 Task: Look for all properties for rent in New York, NY, USA.
Action: Mouse moved to (624, 60)
Screenshot: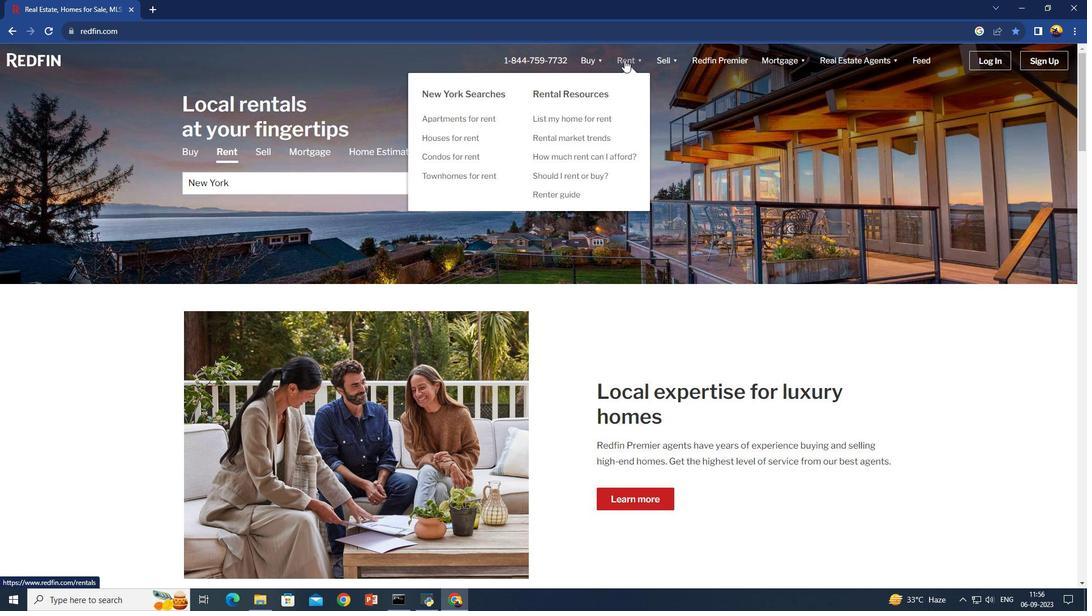 
Action: Mouse pressed left at (624, 60)
Screenshot: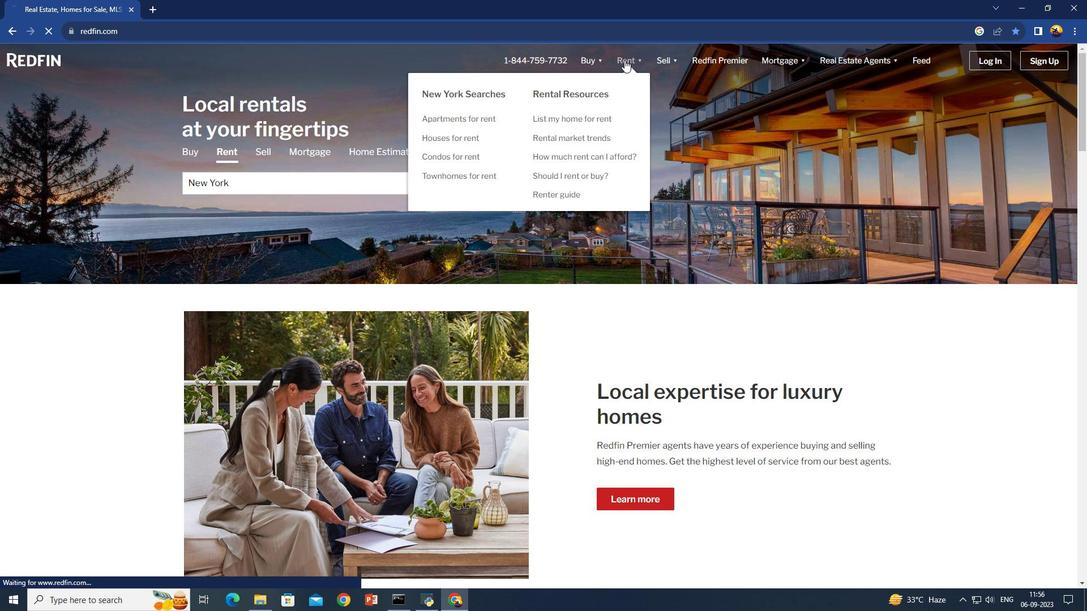 
Action: Mouse moved to (202, 312)
Screenshot: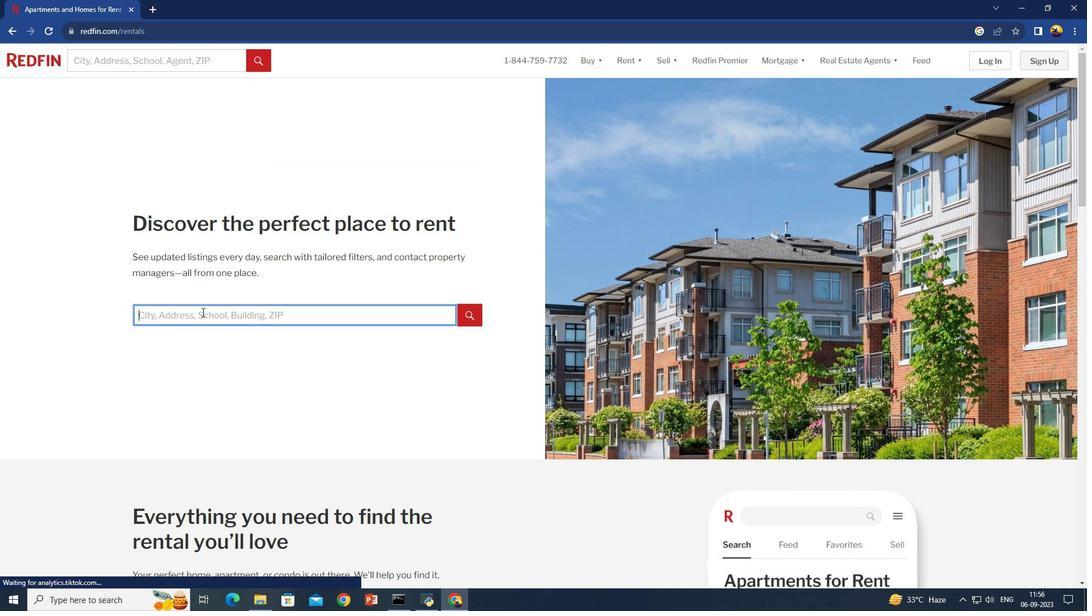 
Action: Mouse pressed left at (202, 312)
Screenshot: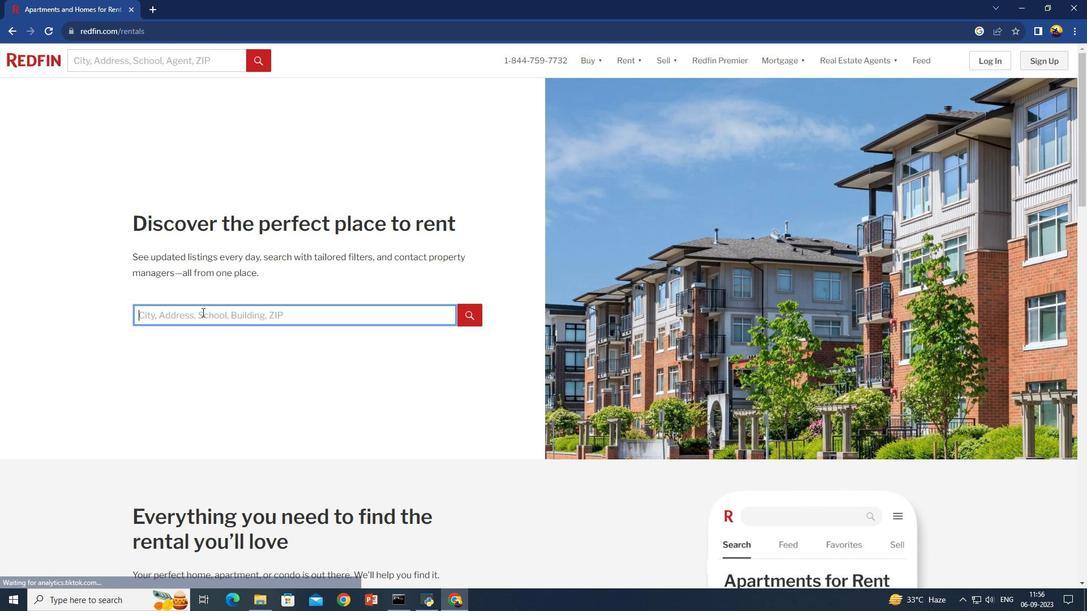 
Action: Key pressed <Key.shift><Key.shift>New<Key.space><Key.shift><Key.shift><Key.shift><Key.shift><Key.shift><Key.shift><Key.shift><Key.shift><Key.shift><Key.shift><Key.shift><Key.shift><Key.shift><Key.shift><Key.shift><Key.shift>York,<Key.space><Key.shift><Key.shift><Key.shift><Key.shift><Key.shift><Key.shift><Key.shift><Key.shift><Key.shift><Key.shift><Key.shift><Key.shift><Key.shift><Key.shift><Key.shift>N<Key.shift>Y<Key.space><Key.shift>USA
Screenshot: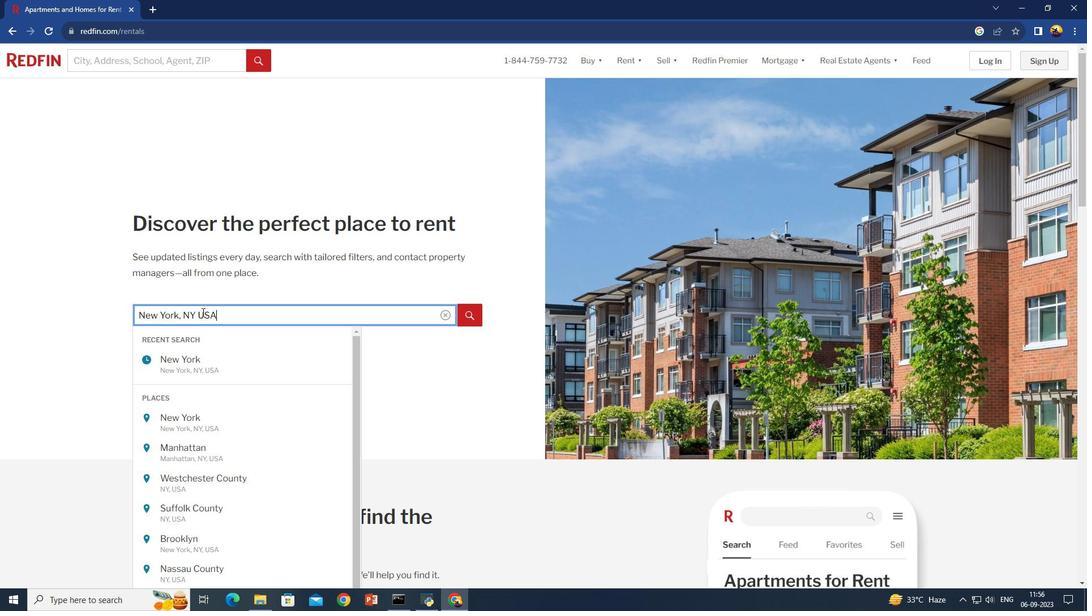 
Action: Mouse moved to (466, 315)
Screenshot: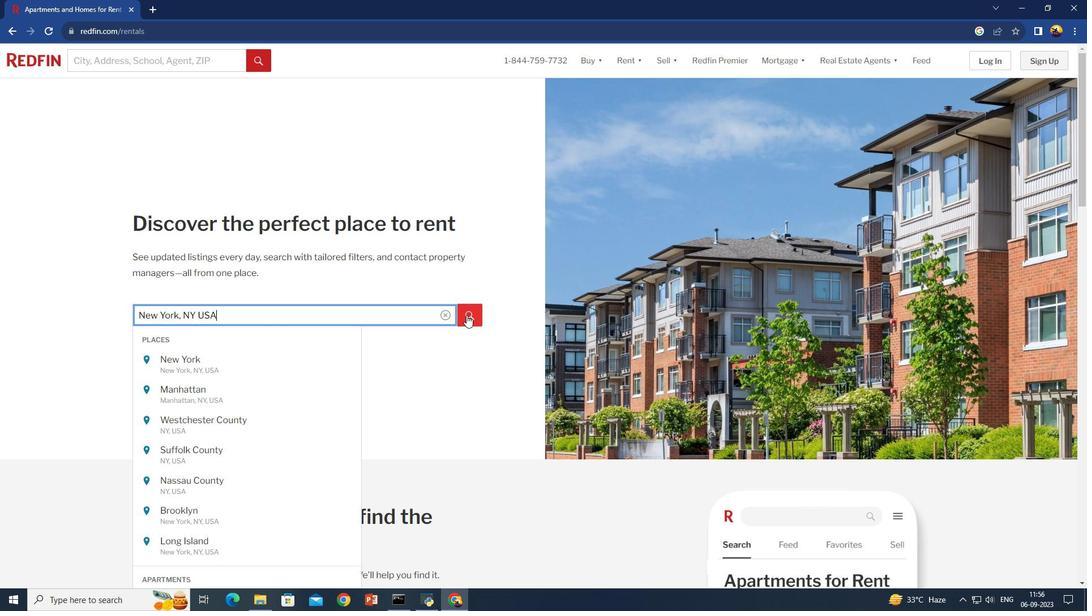 
Action: Mouse pressed left at (466, 315)
Screenshot: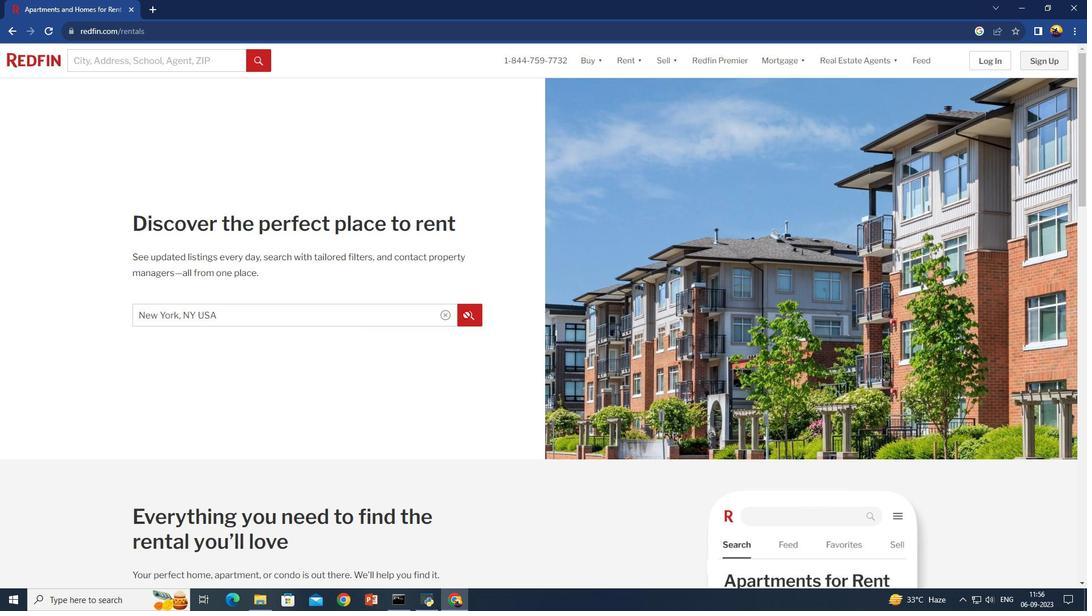 
Action: Mouse moved to (848, 318)
Screenshot: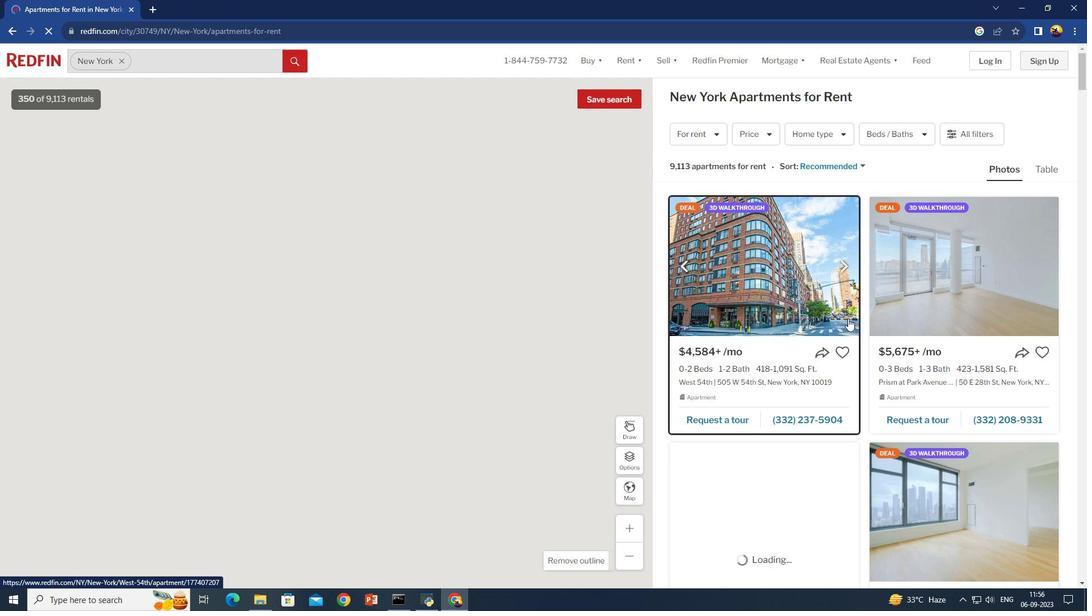 
Action: Mouse scrolled (848, 318) with delta (0, 0)
Screenshot: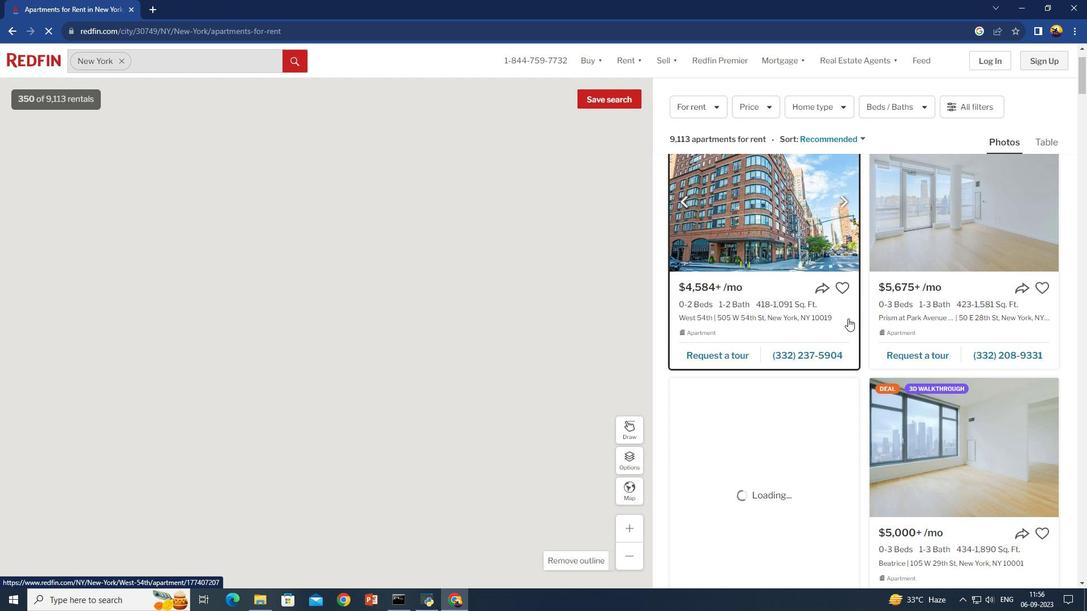 
Action: Mouse scrolled (848, 318) with delta (0, 0)
Screenshot: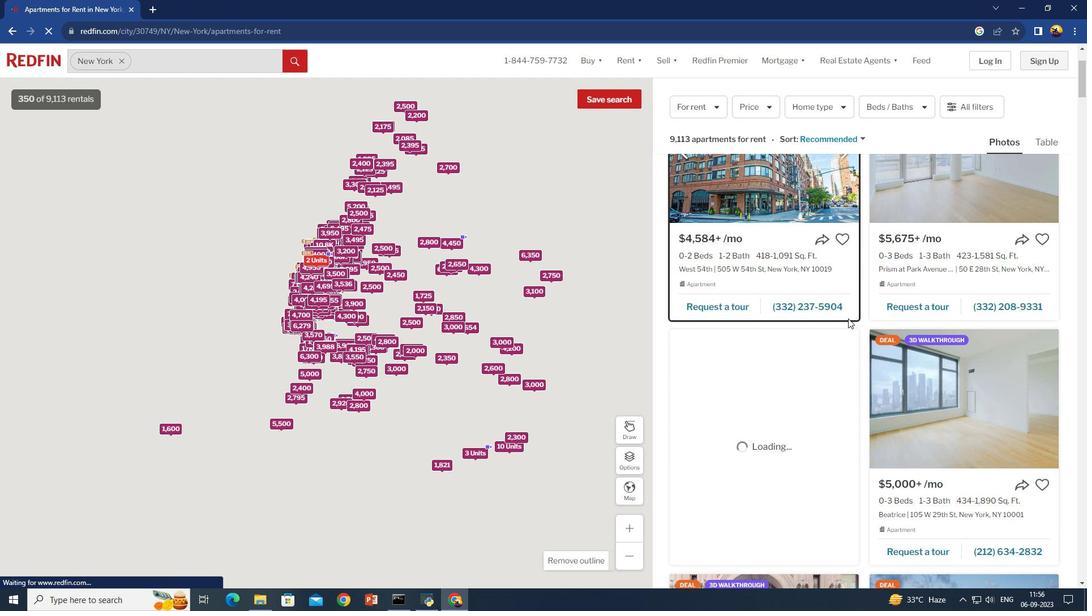 
Action: Mouse scrolled (848, 319) with delta (0, 0)
Screenshot: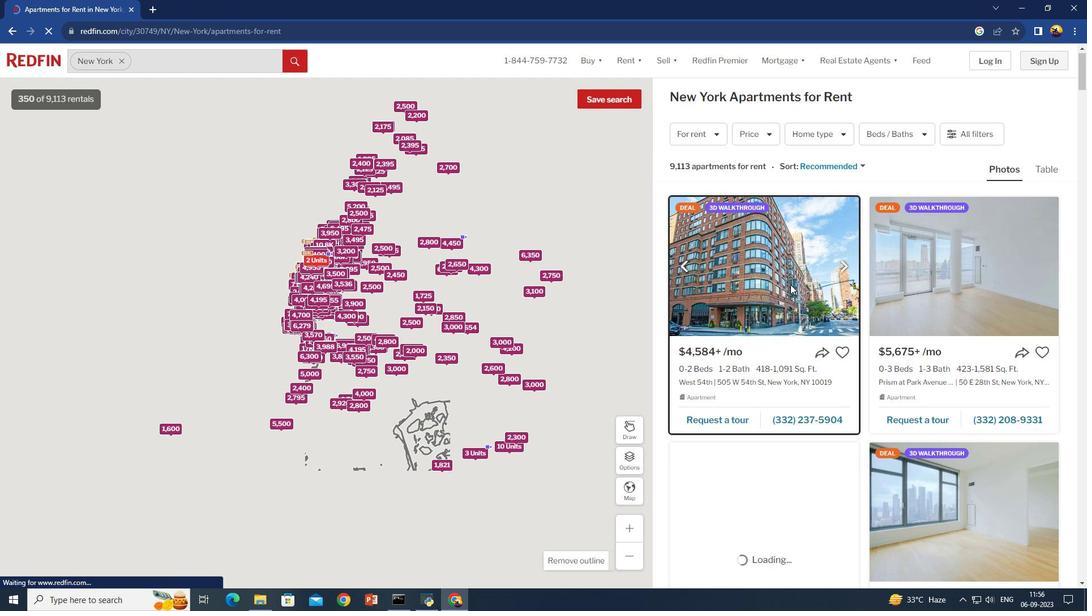 
Action: Mouse scrolled (848, 319) with delta (0, 0)
Screenshot: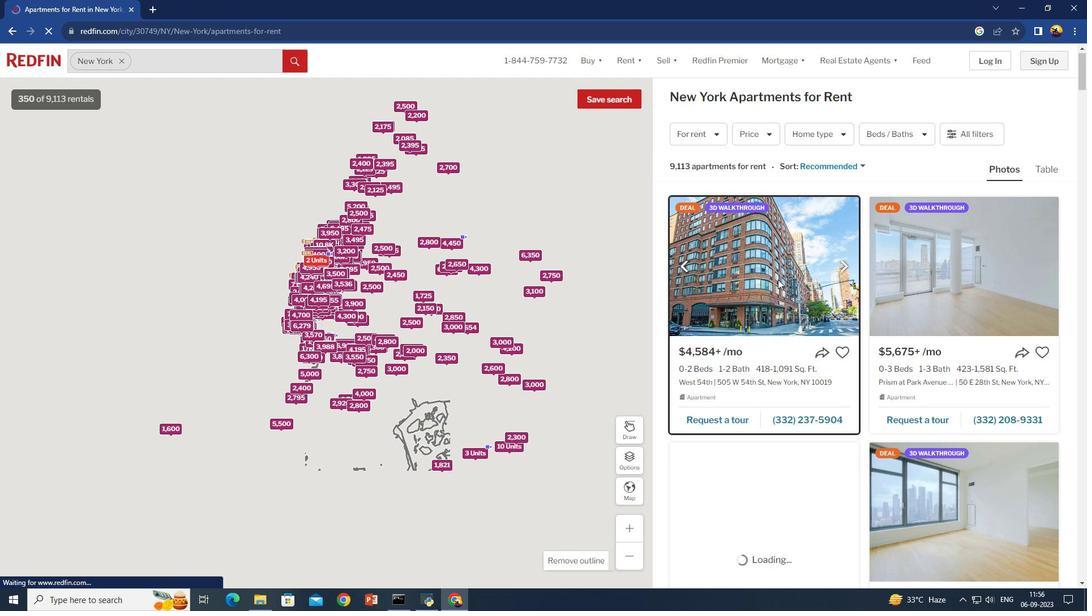 
Action: Mouse scrolled (848, 319) with delta (0, 0)
Screenshot: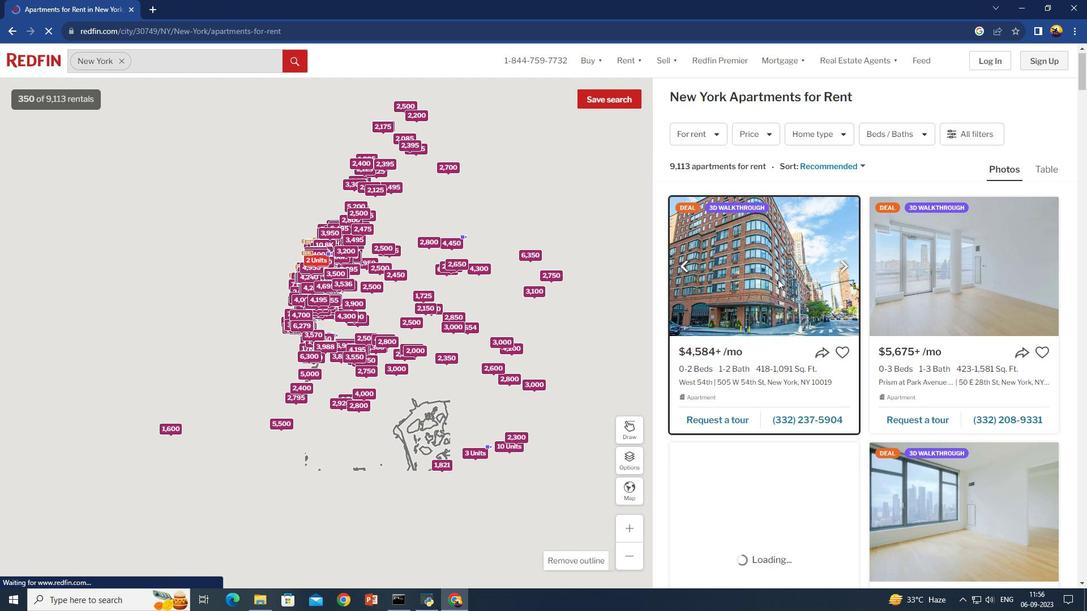 
Action: Mouse scrolled (848, 319) with delta (0, 0)
Screenshot: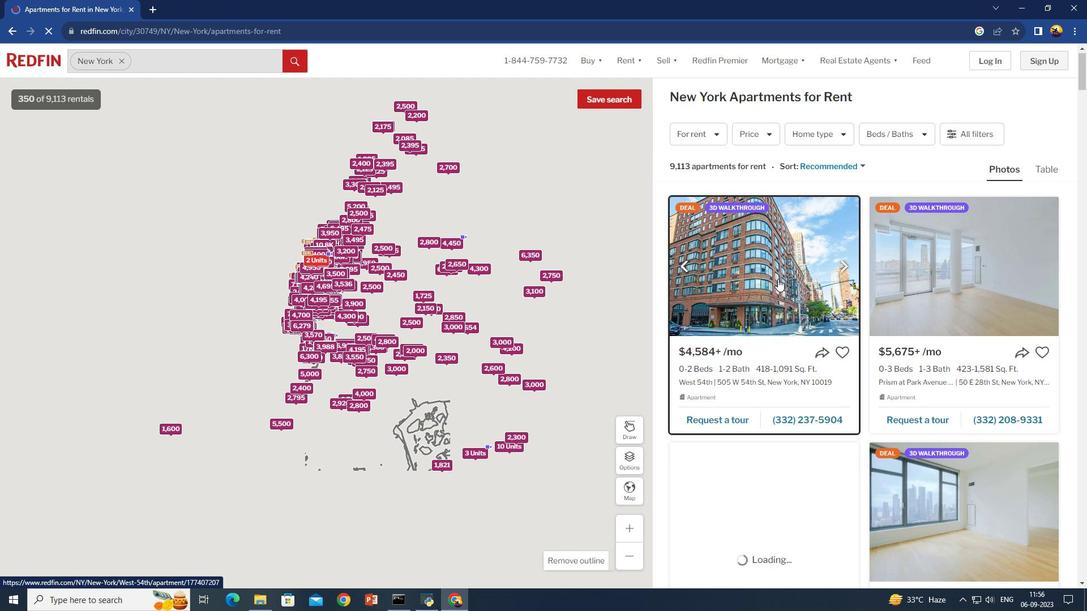 
Action: Mouse moved to (771, 211)
Screenshot: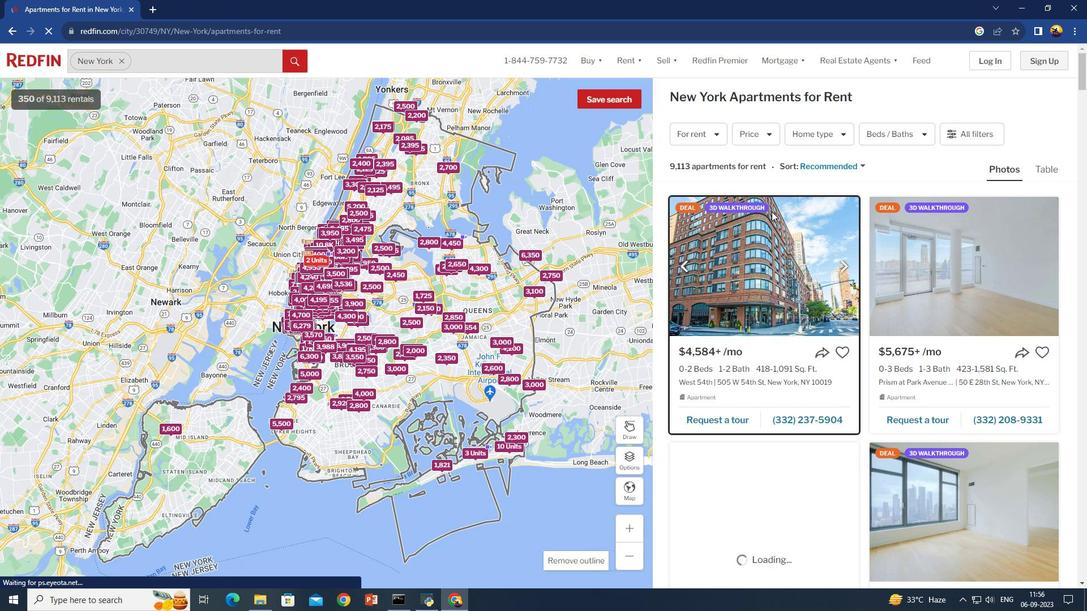
